 Task: Create in the project TrendSetter and in the Backlog issue 'Implement a new cloud-based data governance system for a company with advanced data classification and privacy features' a child issue 'Kubernetes cluster node and pod management and optimization', and assign it to team member softage.3@softage.net.
Action: Mouse moved to (703, 417)
Screenshot: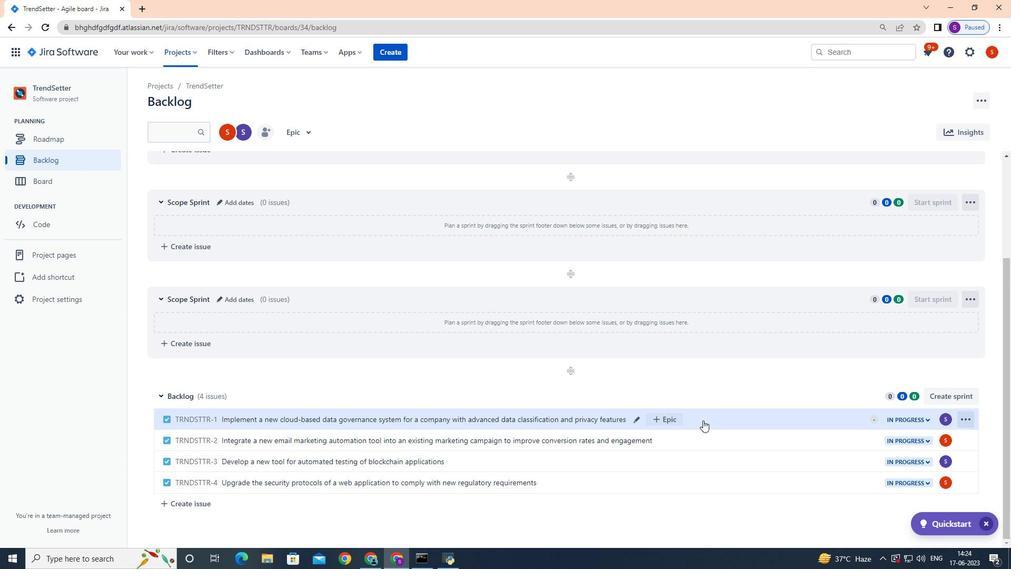 
Action: Mouse pressed left at (703, 417)
Screenshot: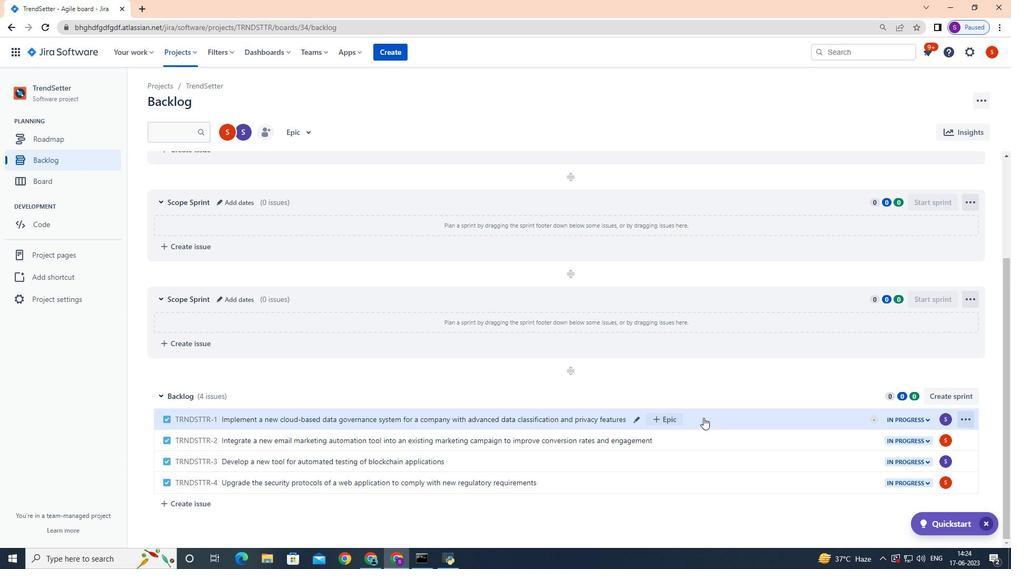 
Action: Mouse moved to (825, 252)
Screenshot: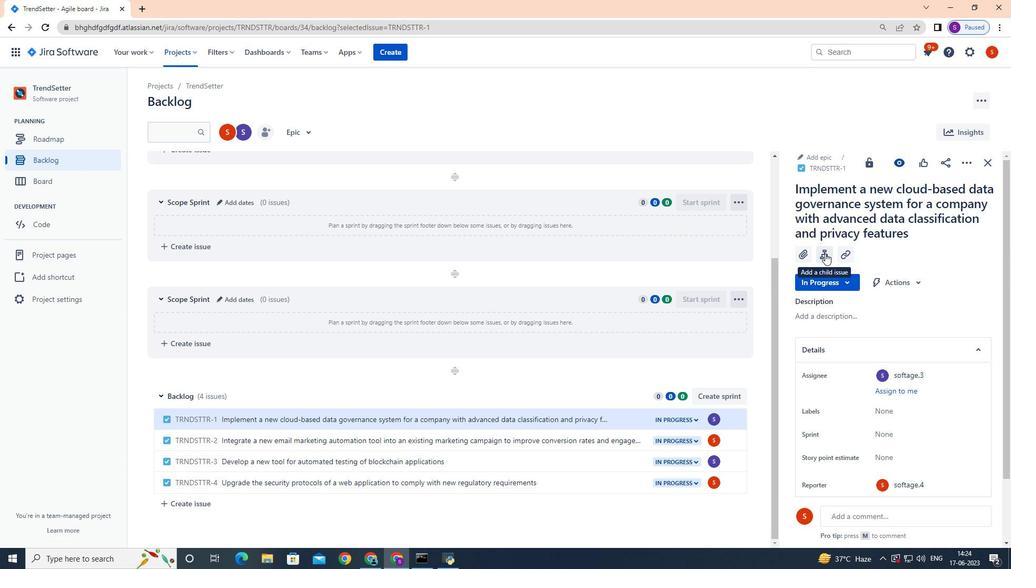 
Action: Mouse pressed left at (825, 252)
Screenshot: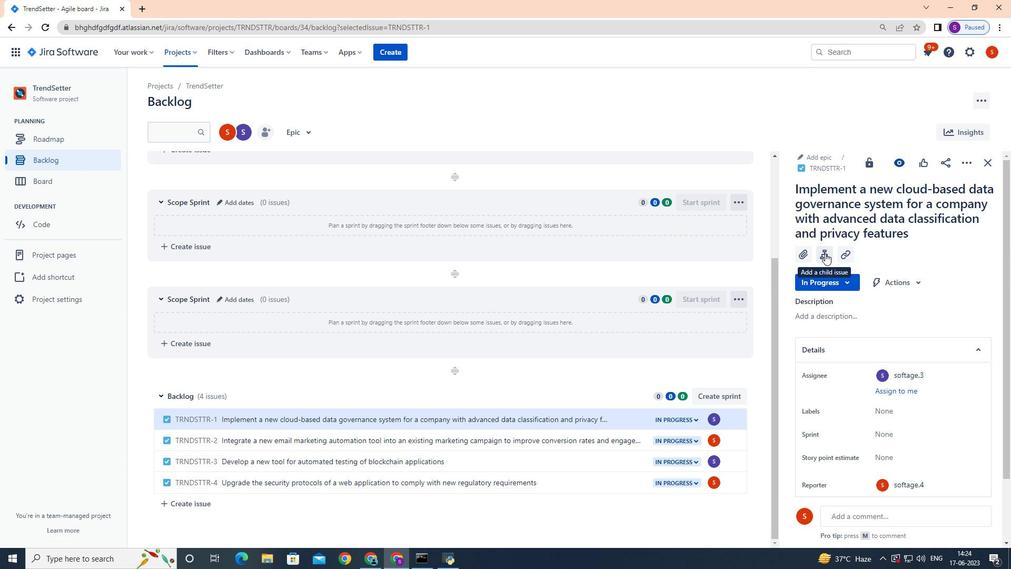 
Action: Mouse moved to (811, 355)
Screenshot: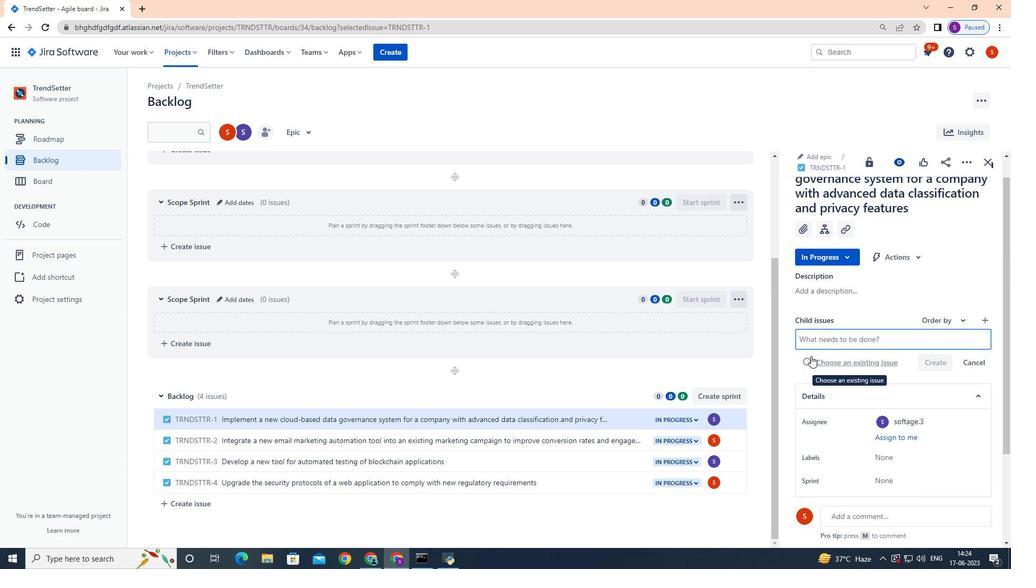
Action: Key pressed <Key.shift>Kubernetes<Key.space>cluster<Key.space>node<Key.space>and<Key.space>pod<Key.space>management<Key.space>and<Key.space>optimization<Key.enter>
Screenshot: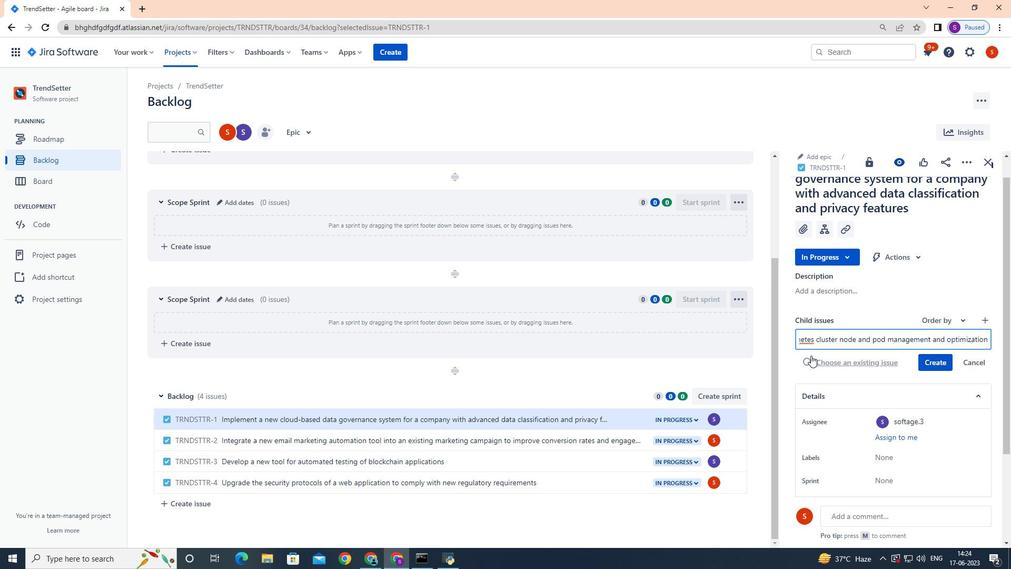 
Action: Mouse moved to (939, 340)
Screenshot: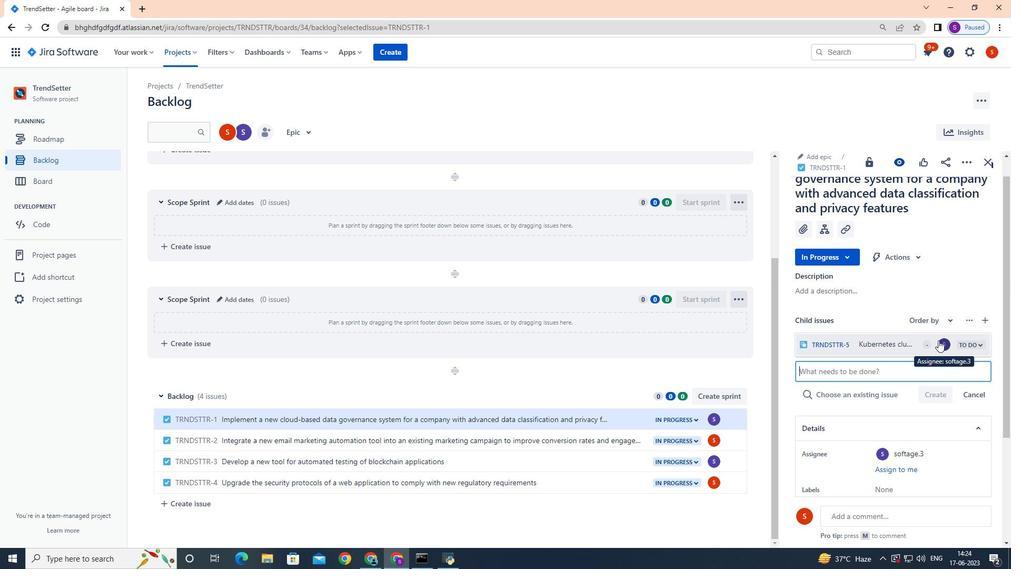 
Action: Mouse pressed left at (939, 340)
Screenshot: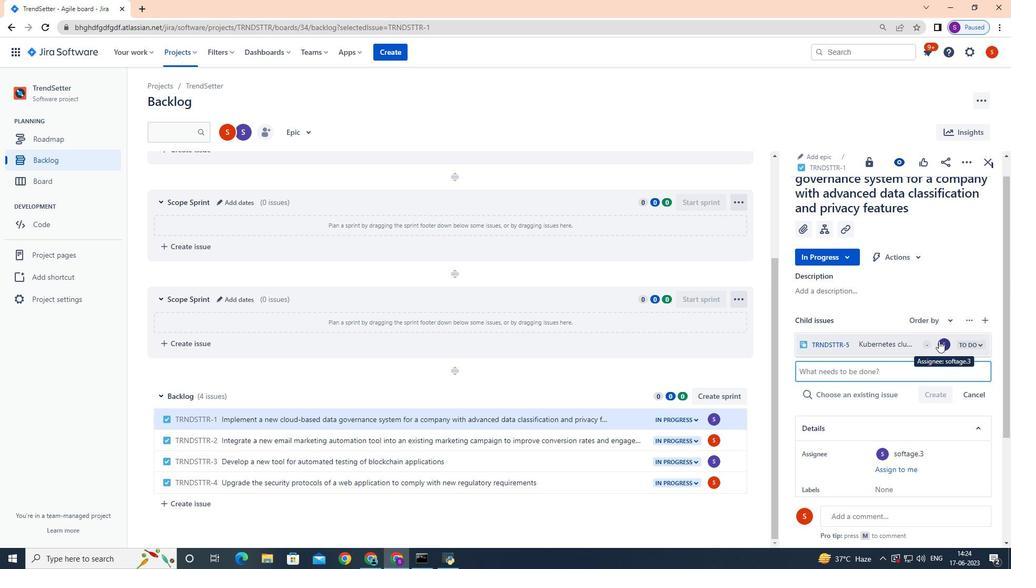 
Action: Key pressed softage.3
Screenshot: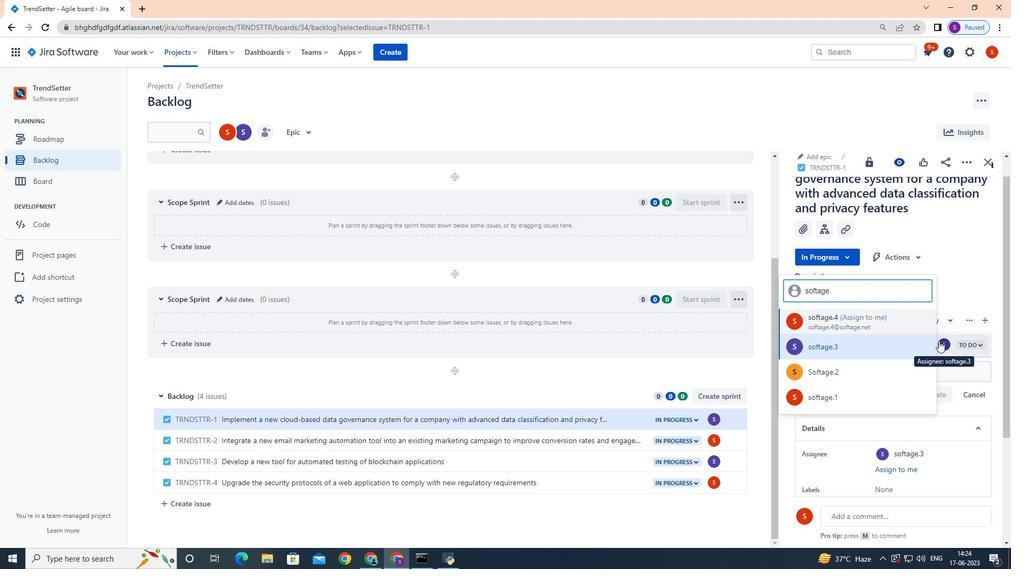 
Action: Mouse moved to (864, 348)
Screenshot: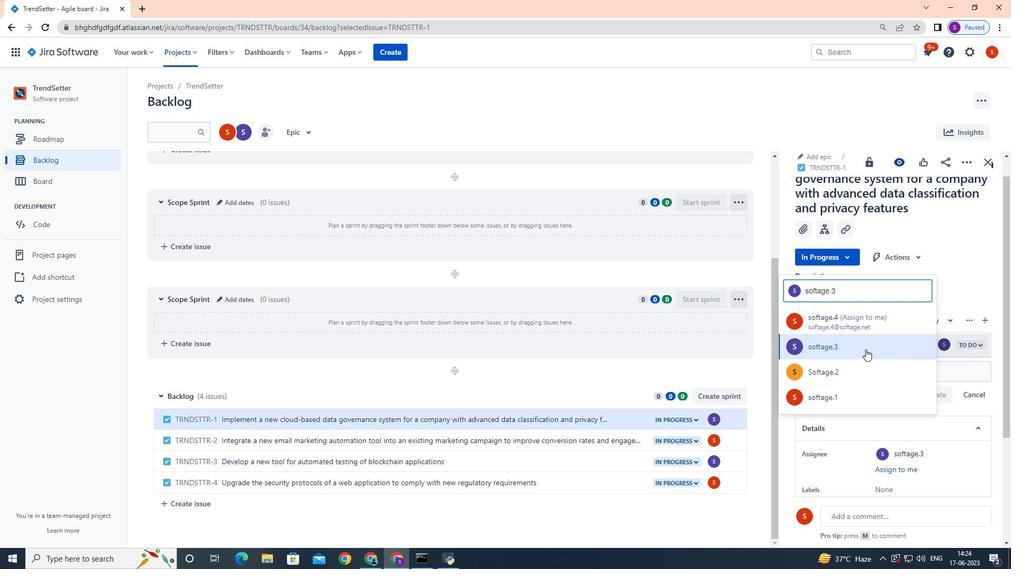 
Action: Mouse pressed left at (864, 348)
Screenshot: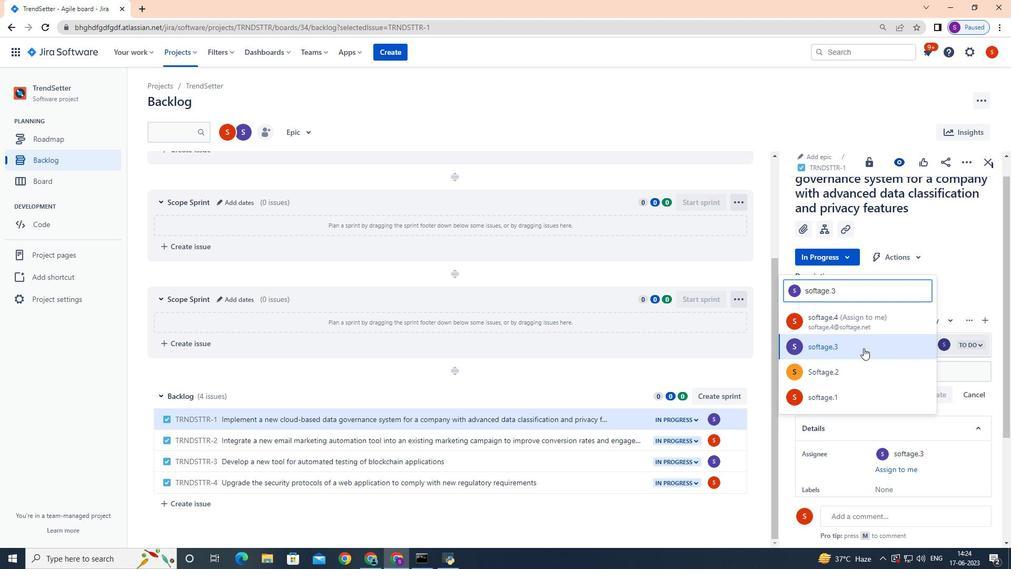 
